 Task: Create Card Bug Fixes in Board Branding to Workspace Branding and Identity. Create Card Marketing Budget Review in Board Legal Documentation to Workspace Branding and Identity. Create Card Performance Optimization in Board Public Relations Event Planning and Execution to Workspace Branding and Identity
Action: Mouse moved to (120, 58)
Screenshot: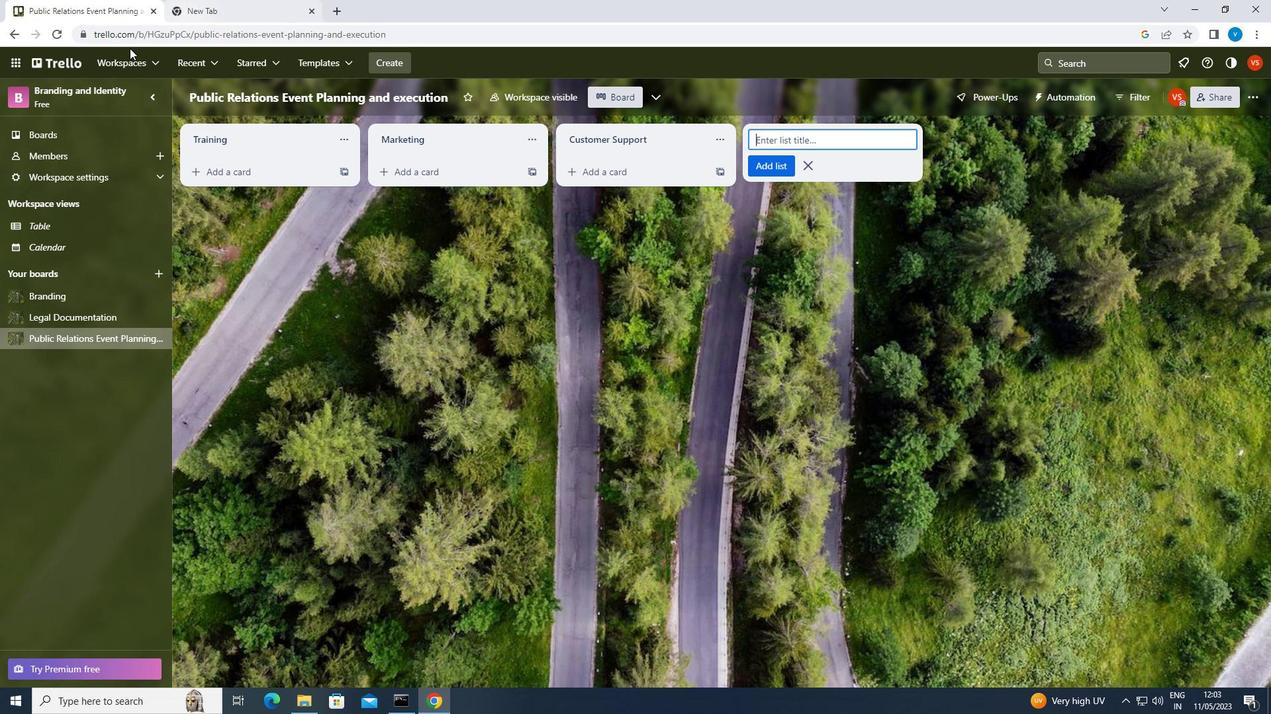 
Action: Mouse pressed left at (120, 58)
Screenshot: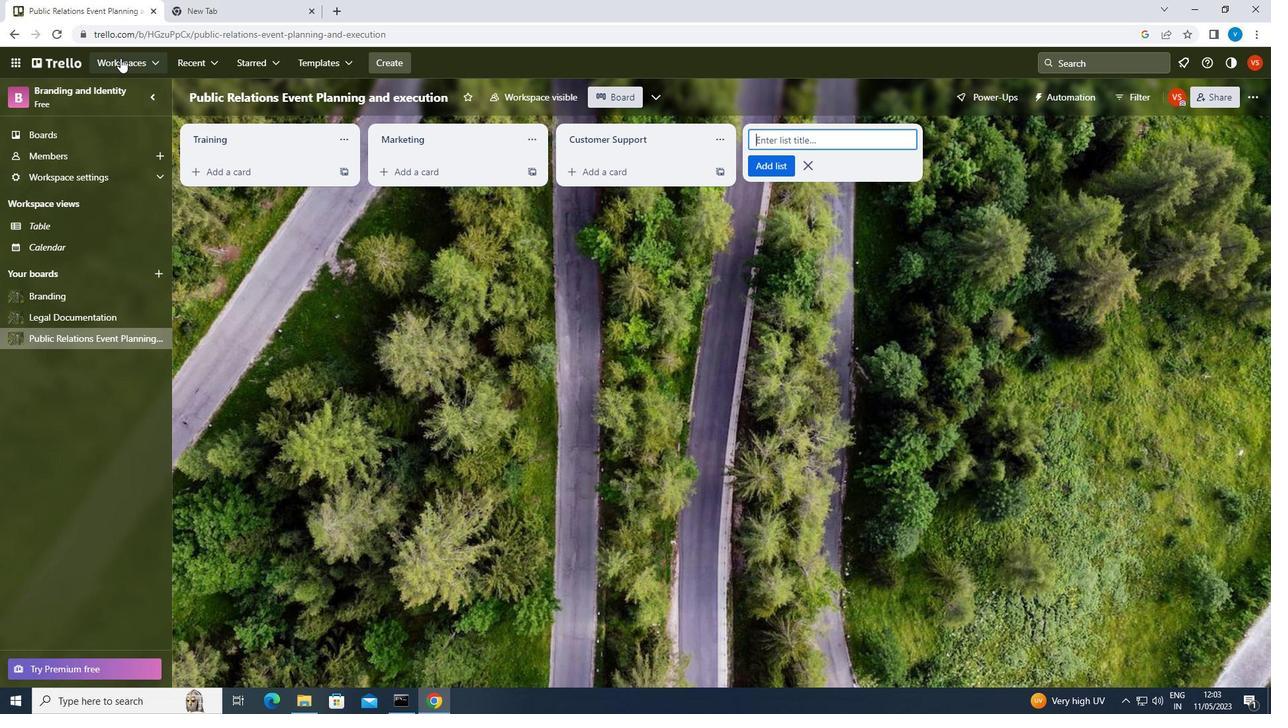 
Action: Mouse moved to (187, 281)
Screenshot: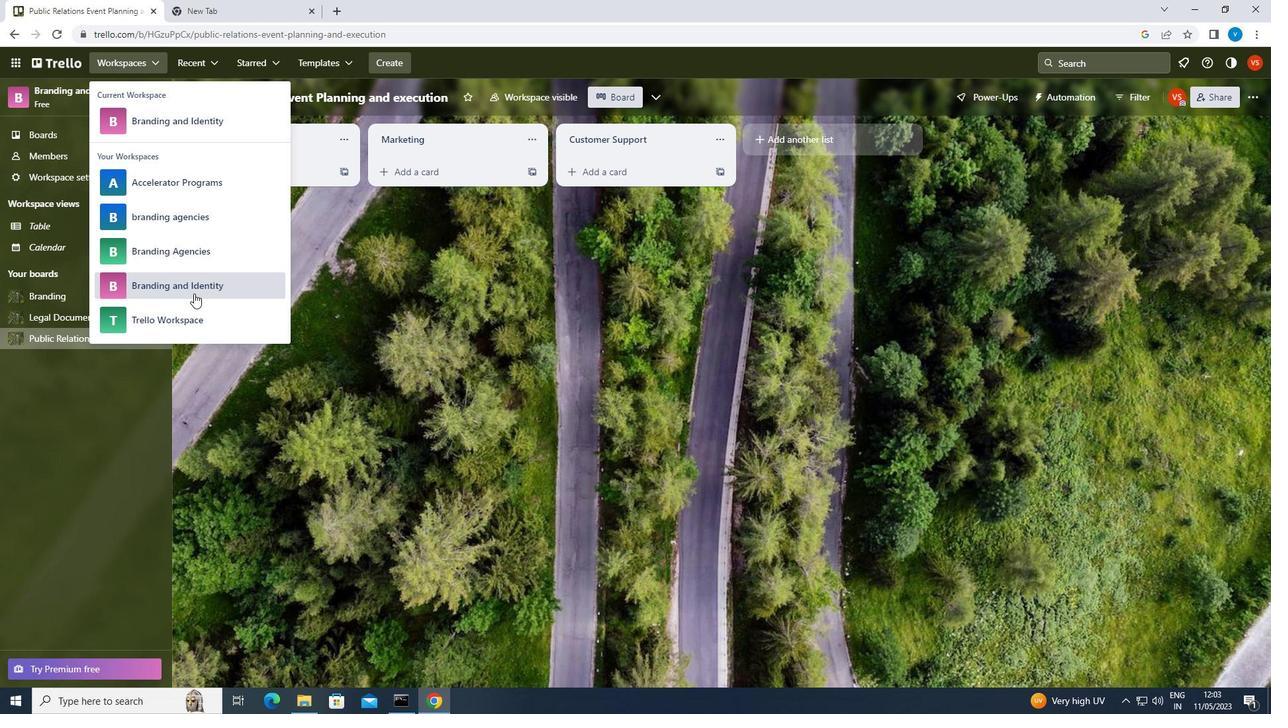 
Action: Mouse pressed left at (187, 281)
Screenshot: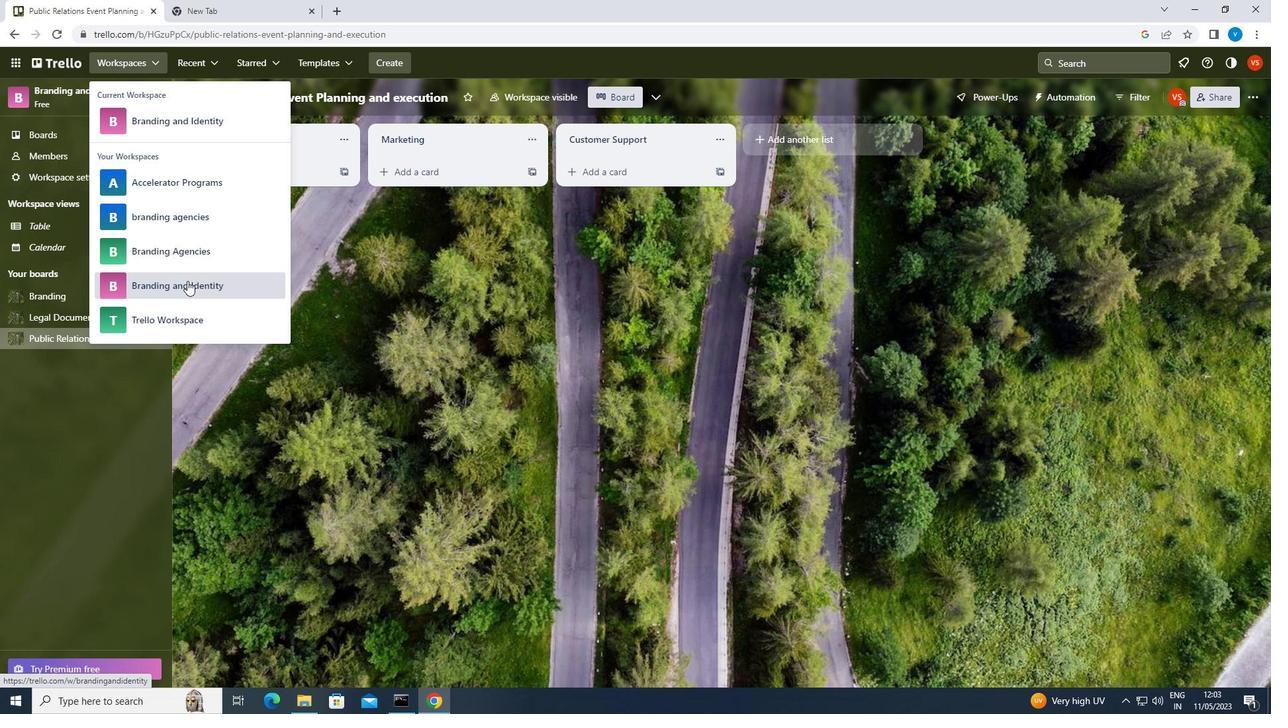 
Action: Mouse moved to (993, 554)
Screenshot: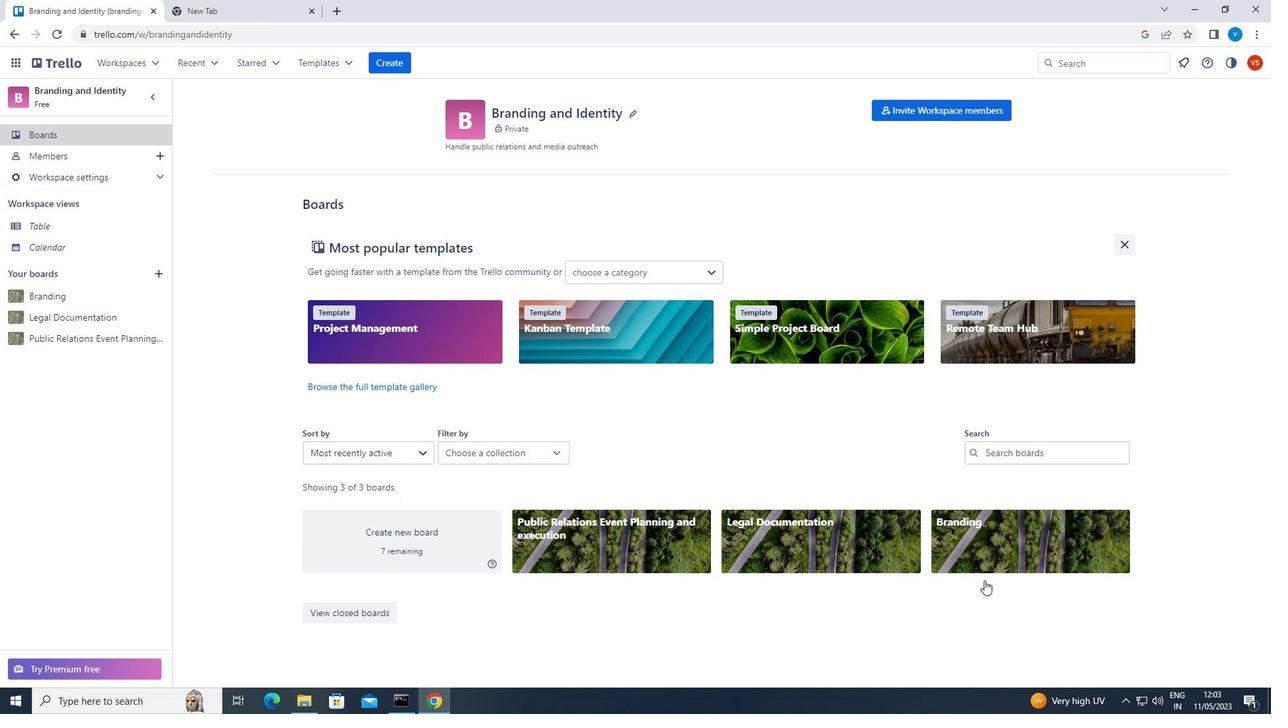 
Action: Mouse pressed left at (993, 554)
Screenshot: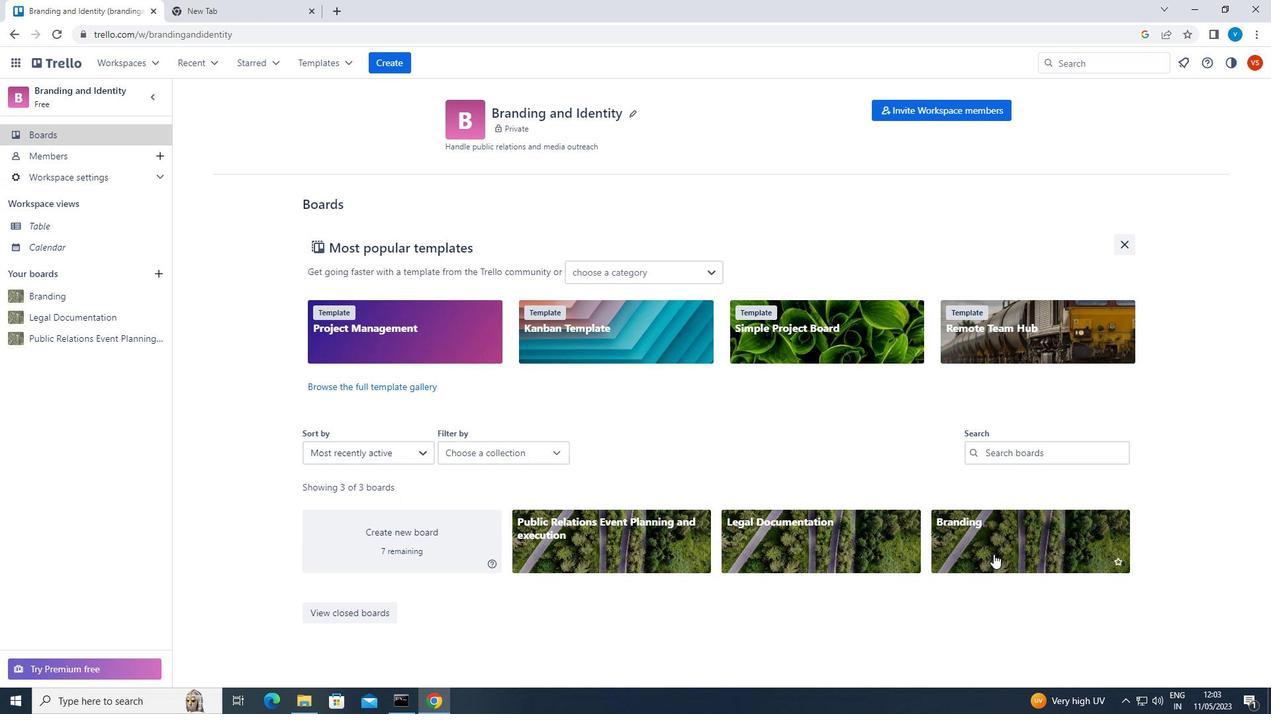 
Action: Mouse moved to (275, 179)
Screenshot: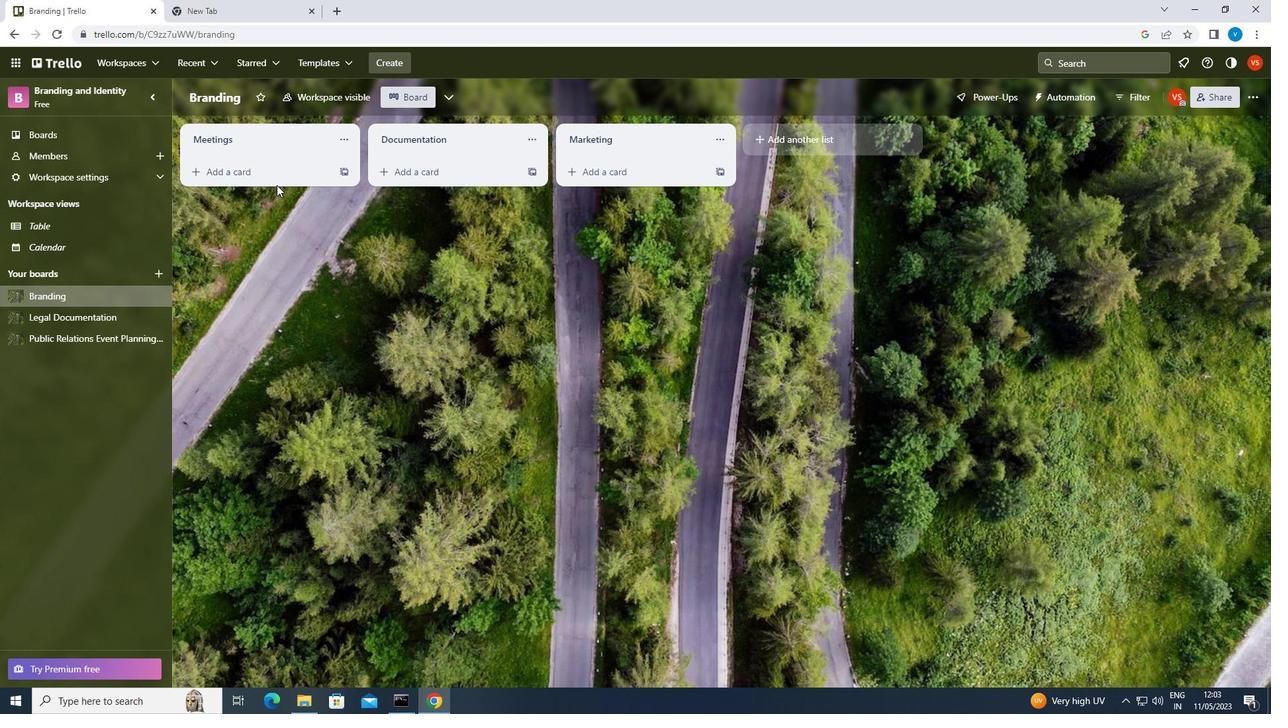 
Action: Mouse pressed left at (275, 179)
Screenshot: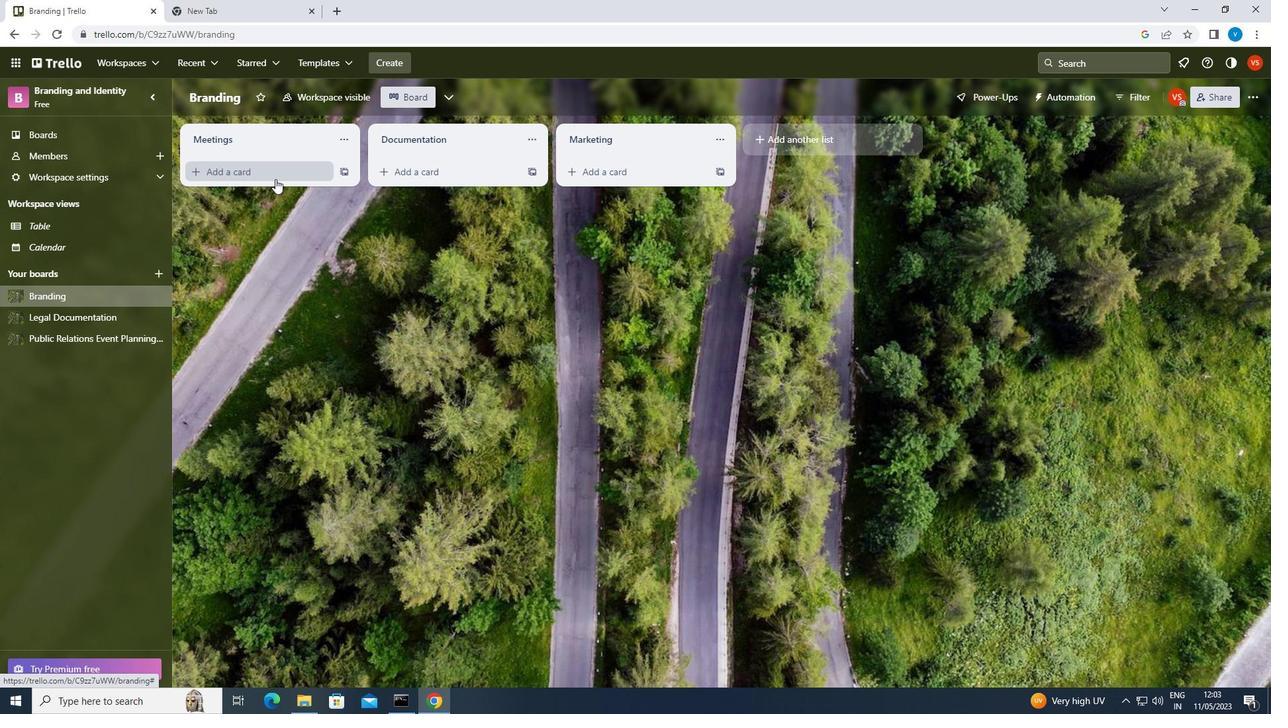
Action: Mouse moved to (271, 180)
Screenshot: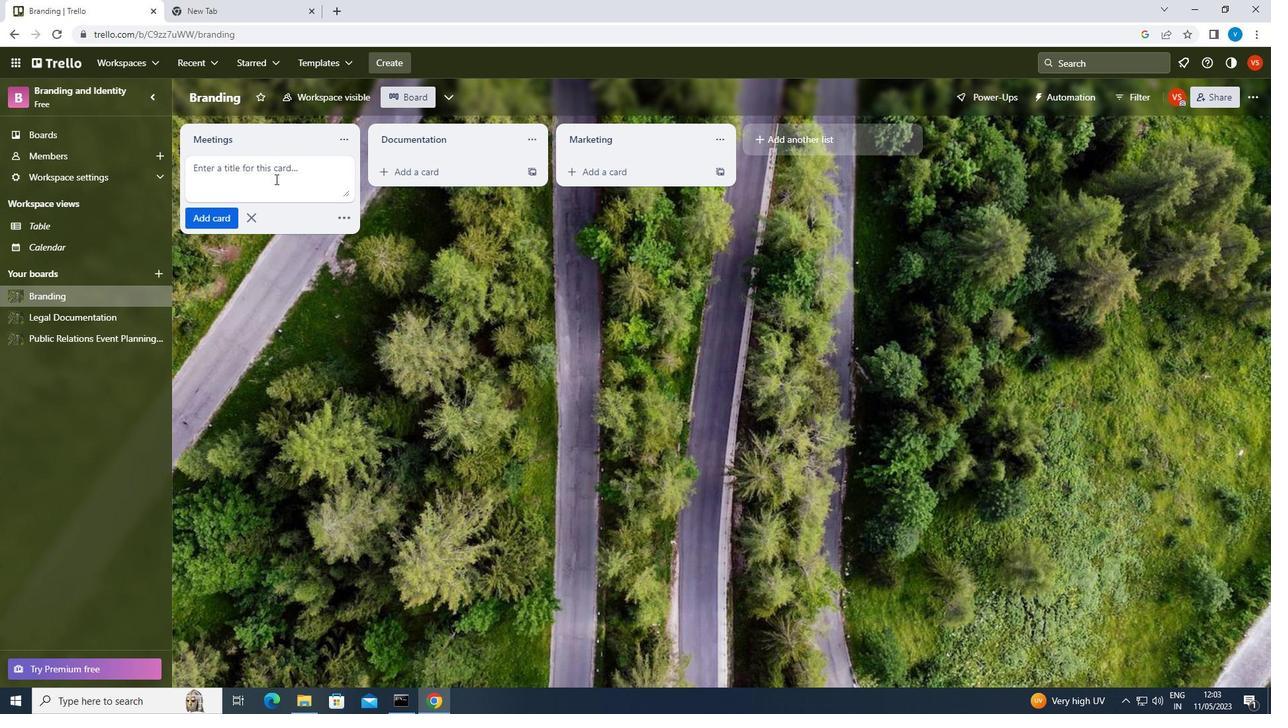 
Action: Key pressed <Key.shift>BUG<Key.space><Key.shift>FIXES<Key.enter>
Screenshot: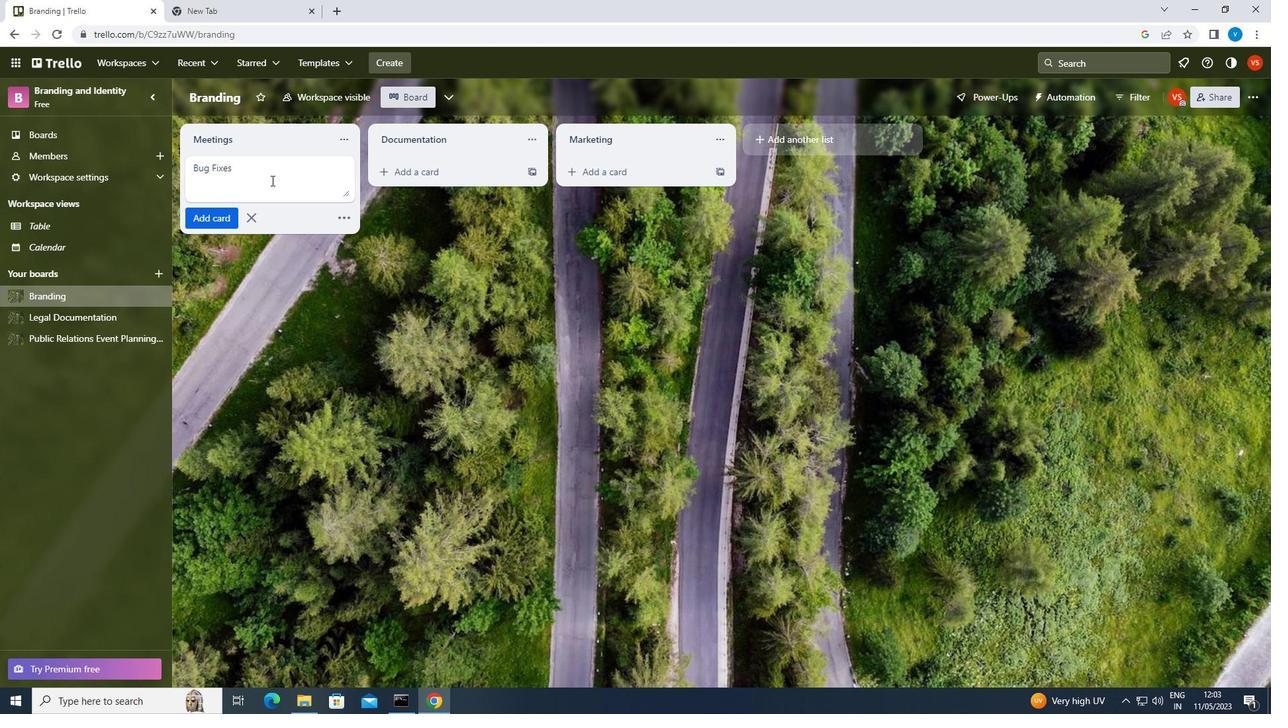 
Action: Mouse moved to (123, 56)
Screenshot: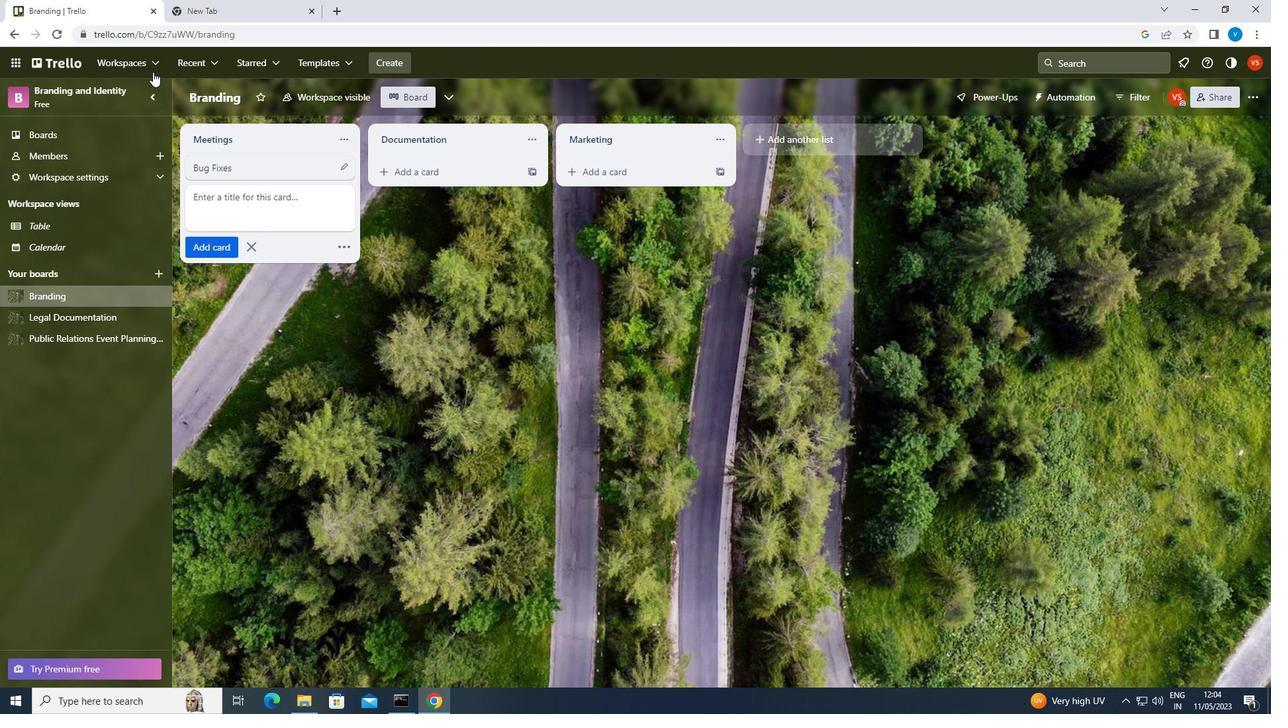 
Action: Mouse pressed left at (123, 56)
Screenshot: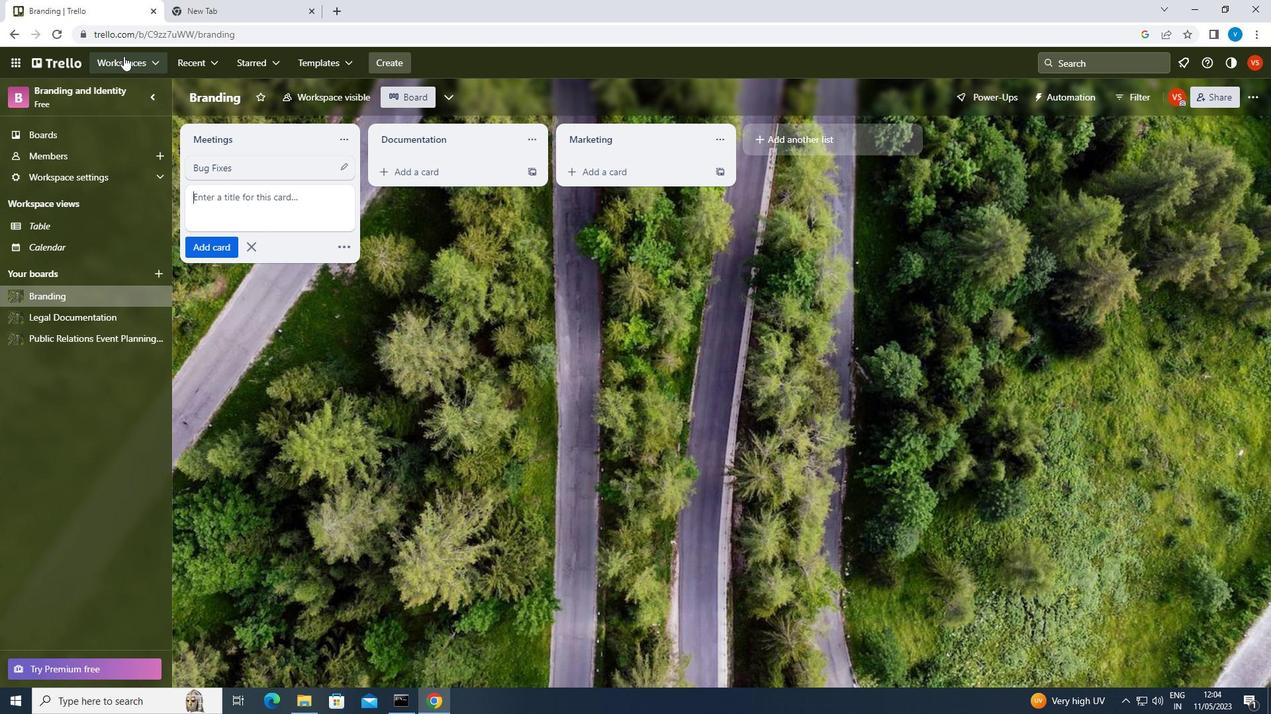 
Action: Mouse moved to (194, 283)
Screenshot: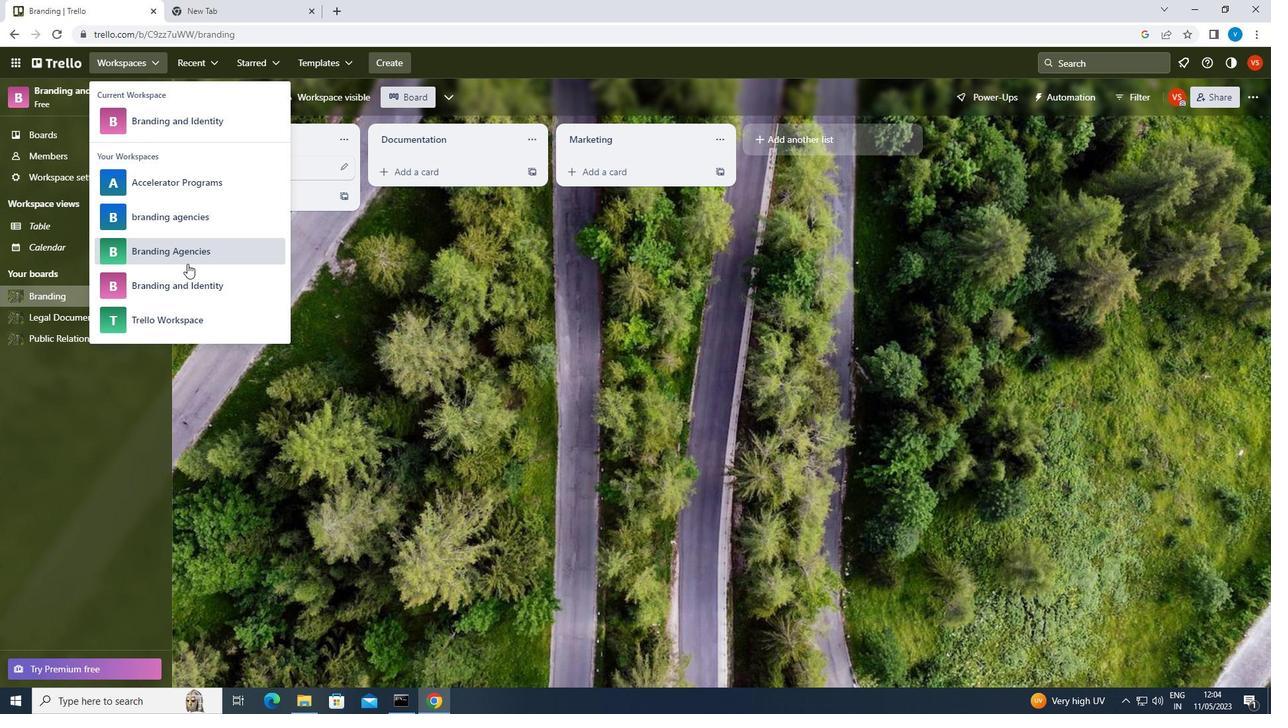 
Action: Mouse pressed left at (194, 283)
Screenshot: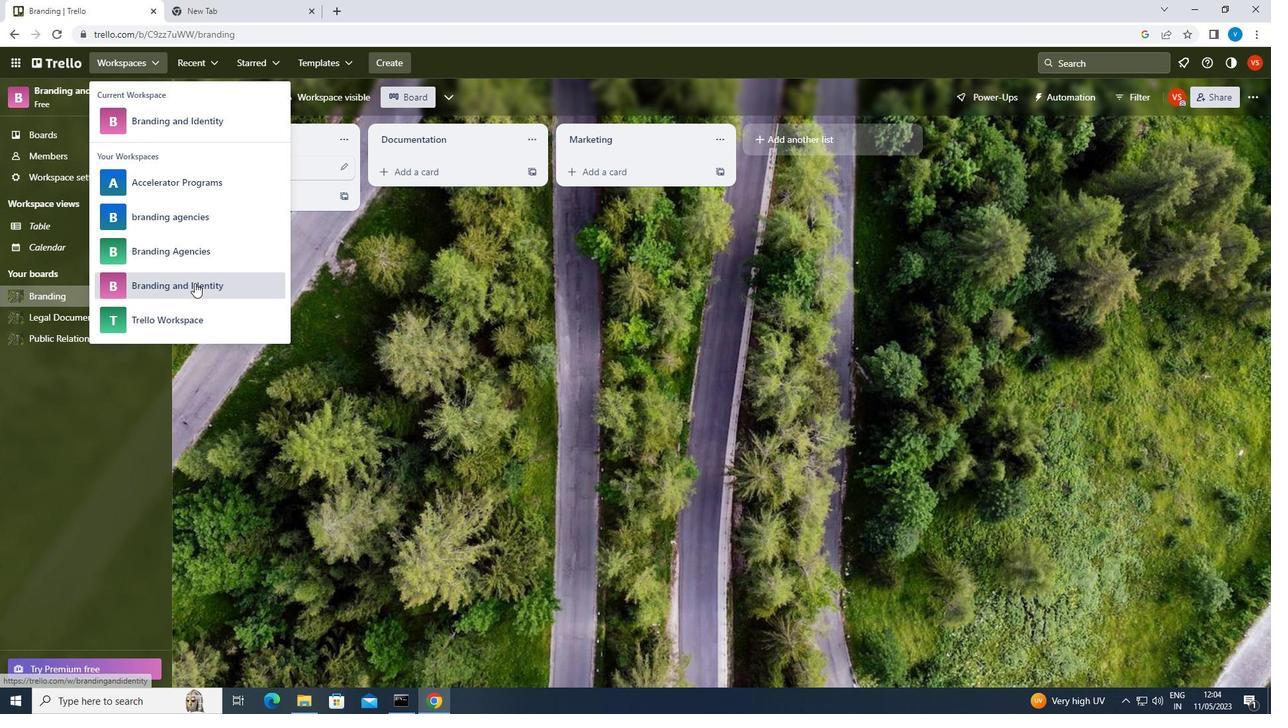 
Action: Mouse moved to (1016, 554)
Screenshot: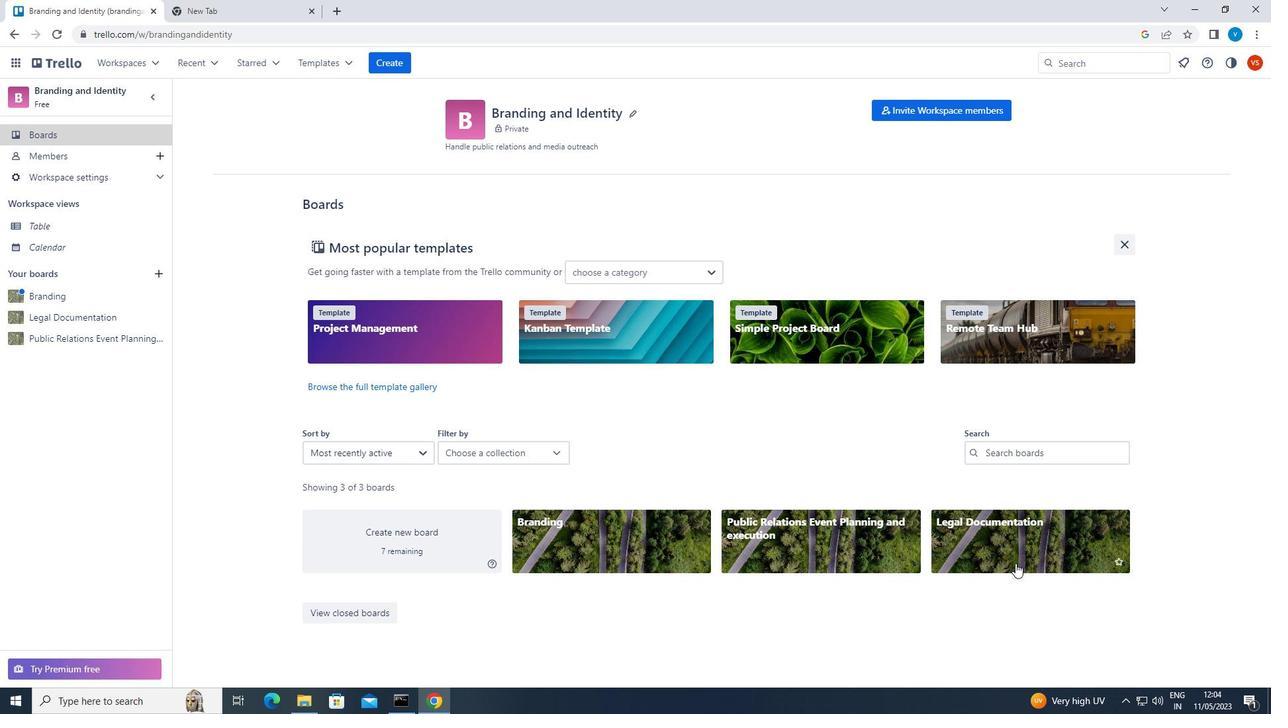
Action: Mouse pressed left at (1016, 554)
Screenshot: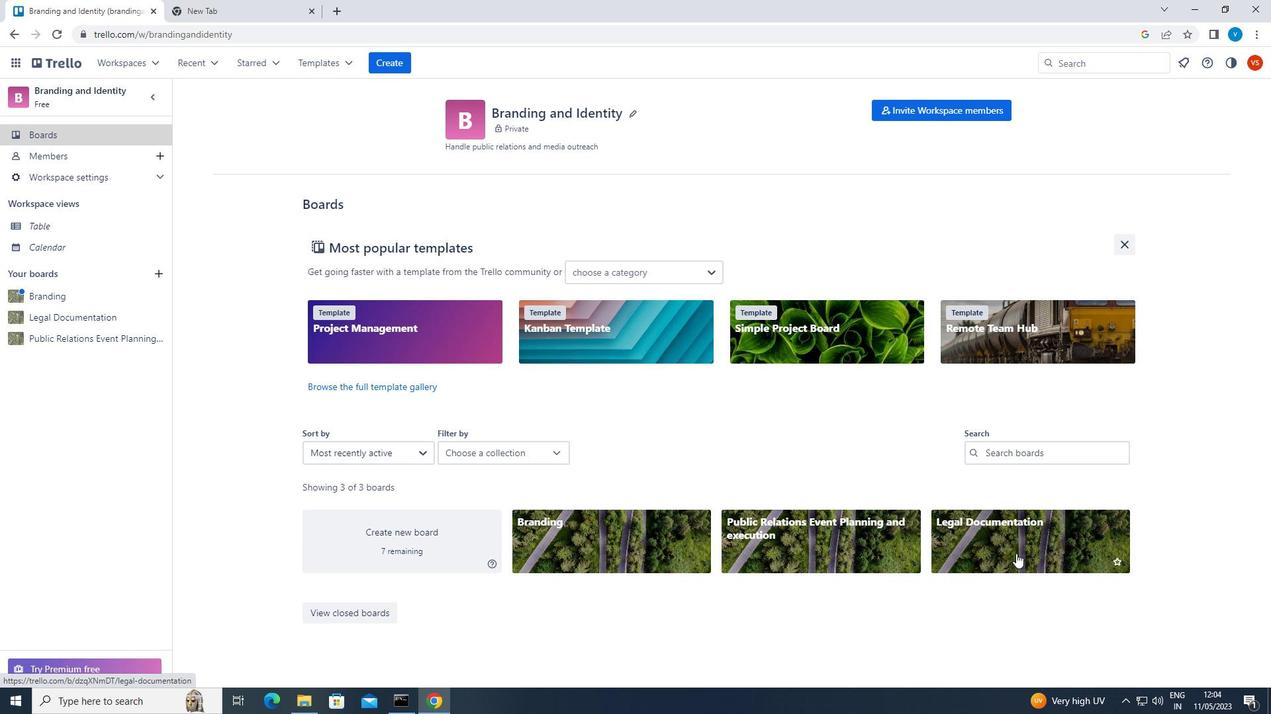 
Action: Mouse moved to (232, 171)
Screenshot: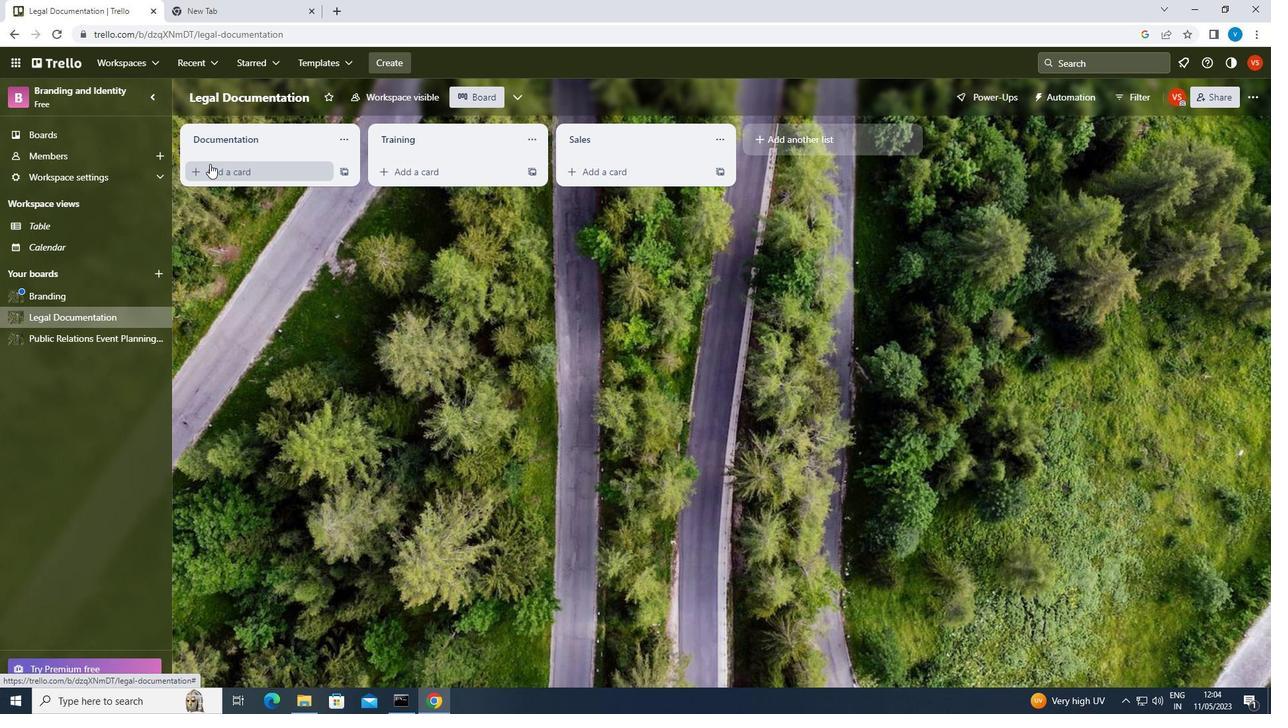 
Action: Mouse pressed left at (232, 171)
Screenshot: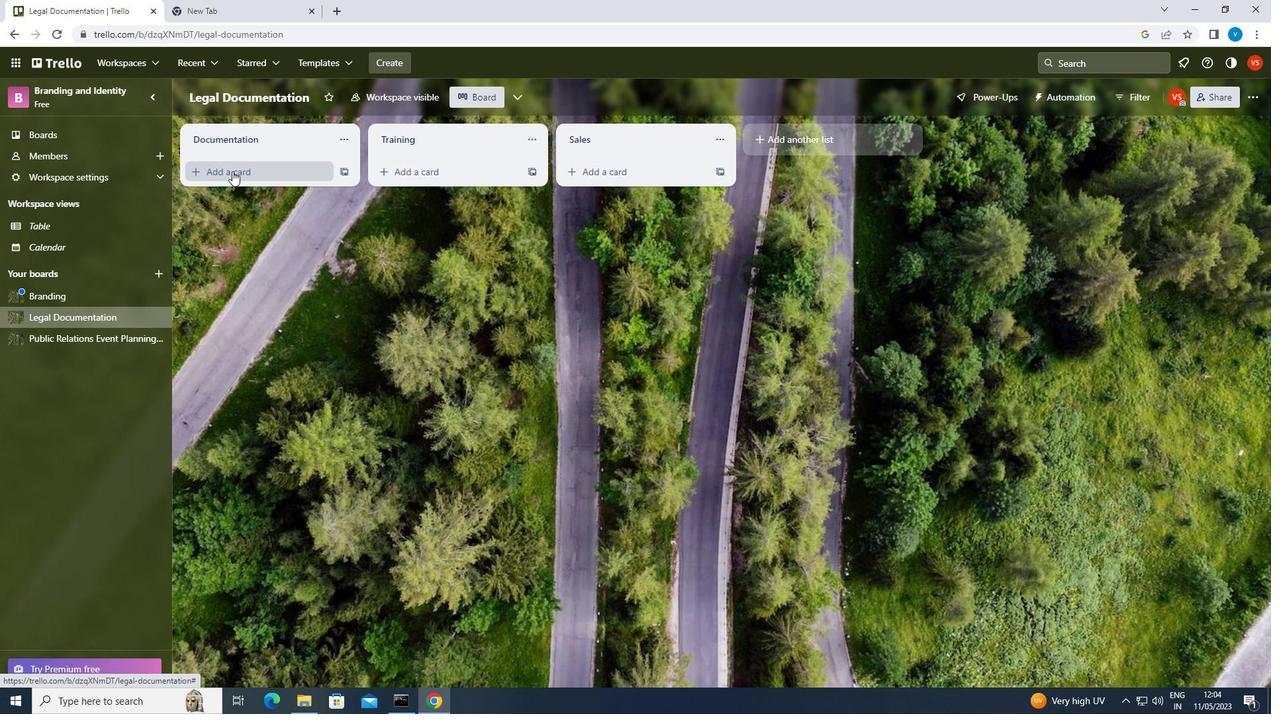 
Action: Key pressed <Key.shift>MARKETING<Key.space><Key.shift>BUDGET<Key.space><Key.shift><Key.shift>REVIEW<Key.enter>
Screenshot: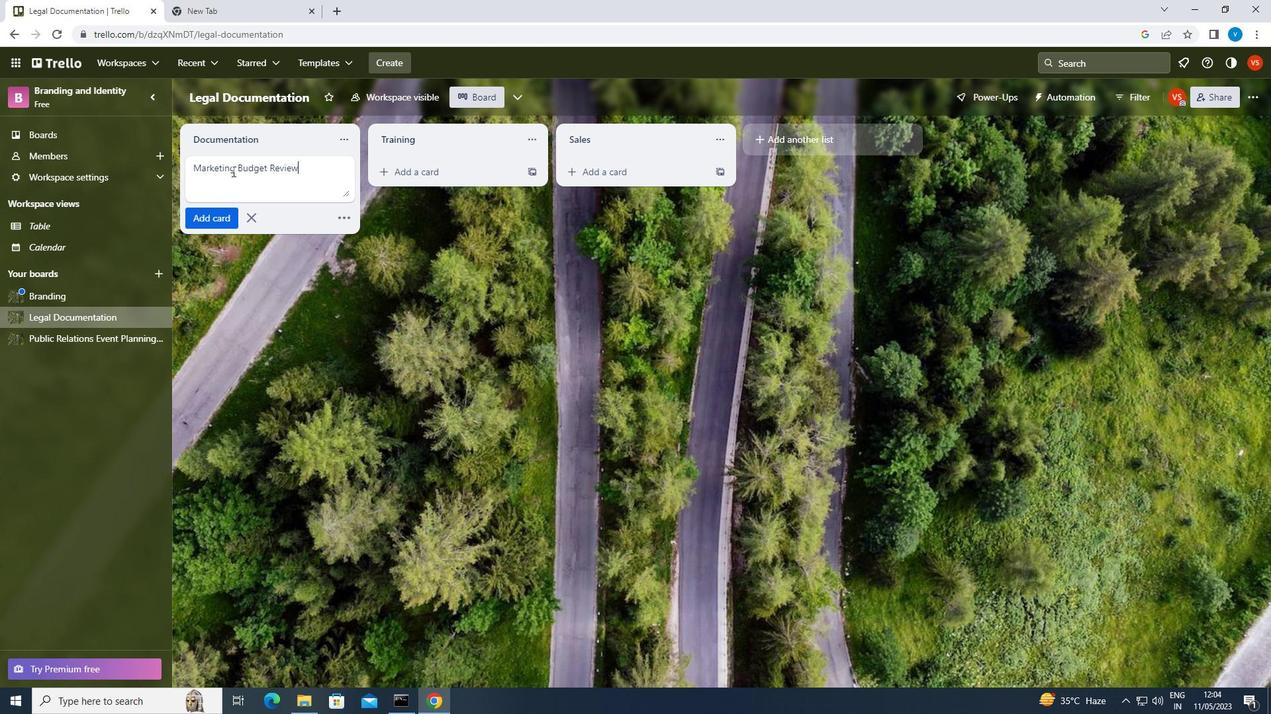
Action: Mouse moved to (133, 62)
Screenshot: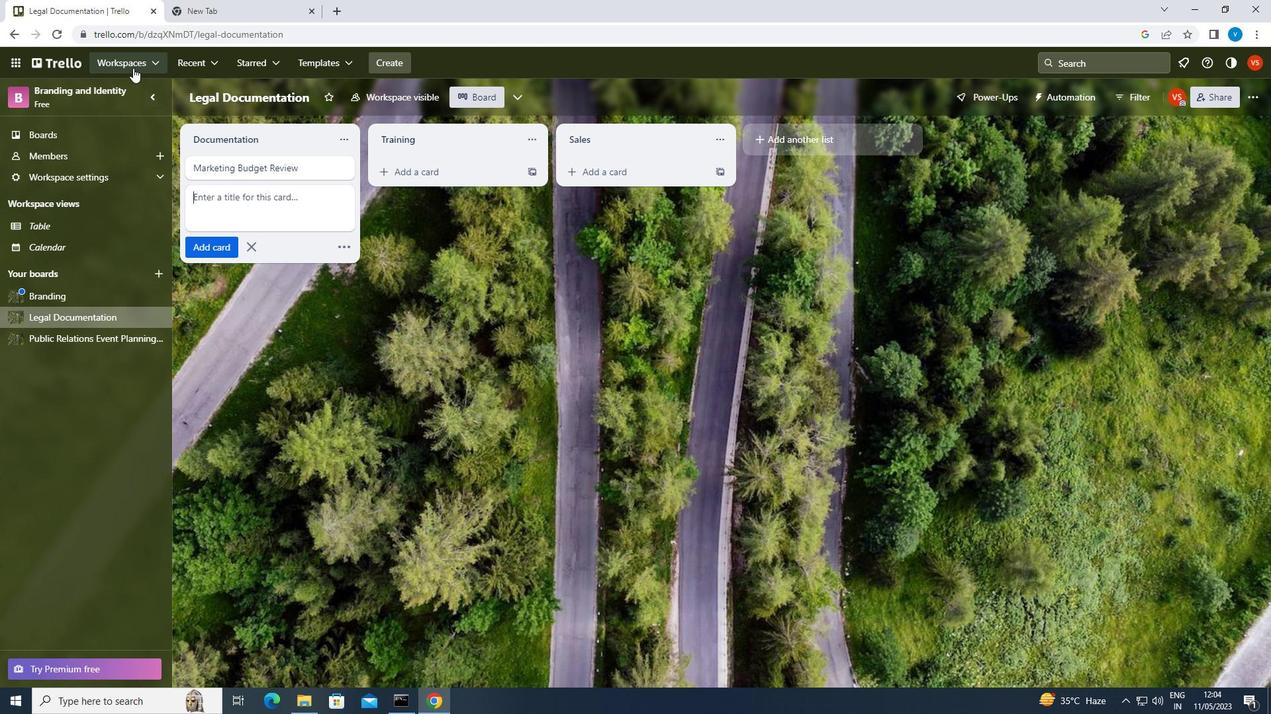 
Action: Mouse pressed left at (133, 62)
Screenshot: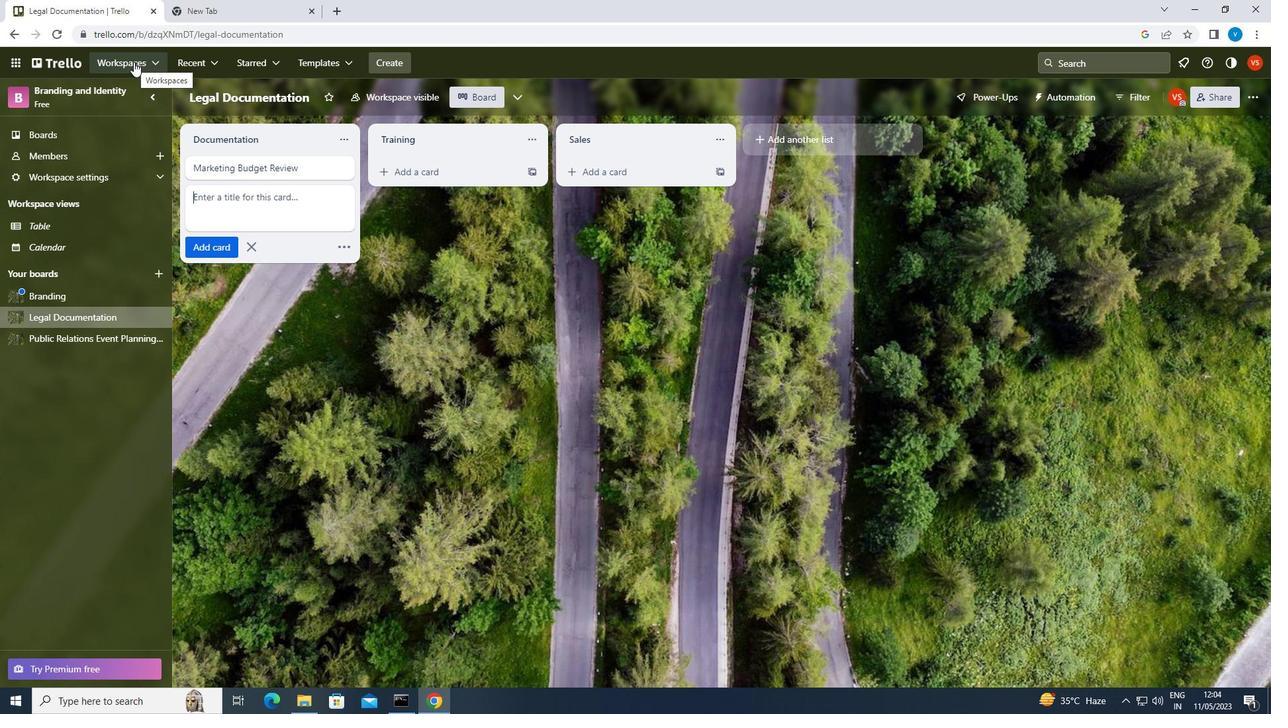 
Action: Mouse moved to (209, 278)
Screenshot: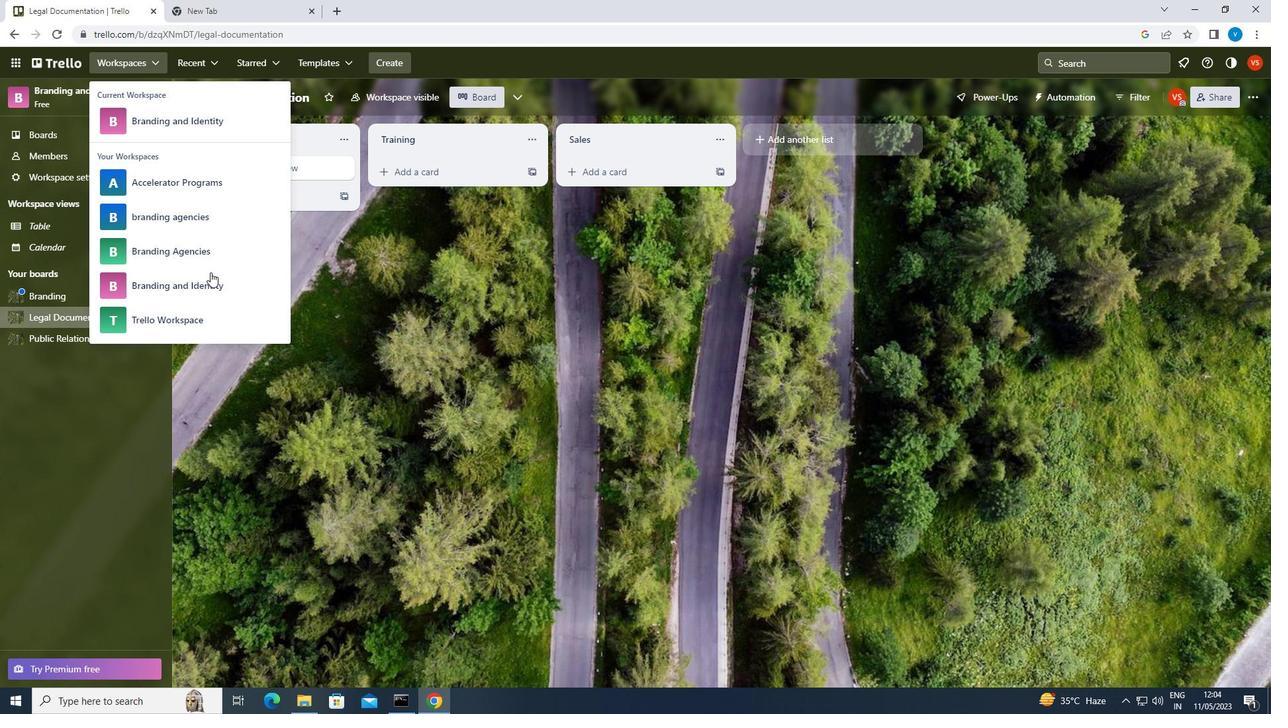 
Action: Mouse pressed left at (209, 278)
Screenshot: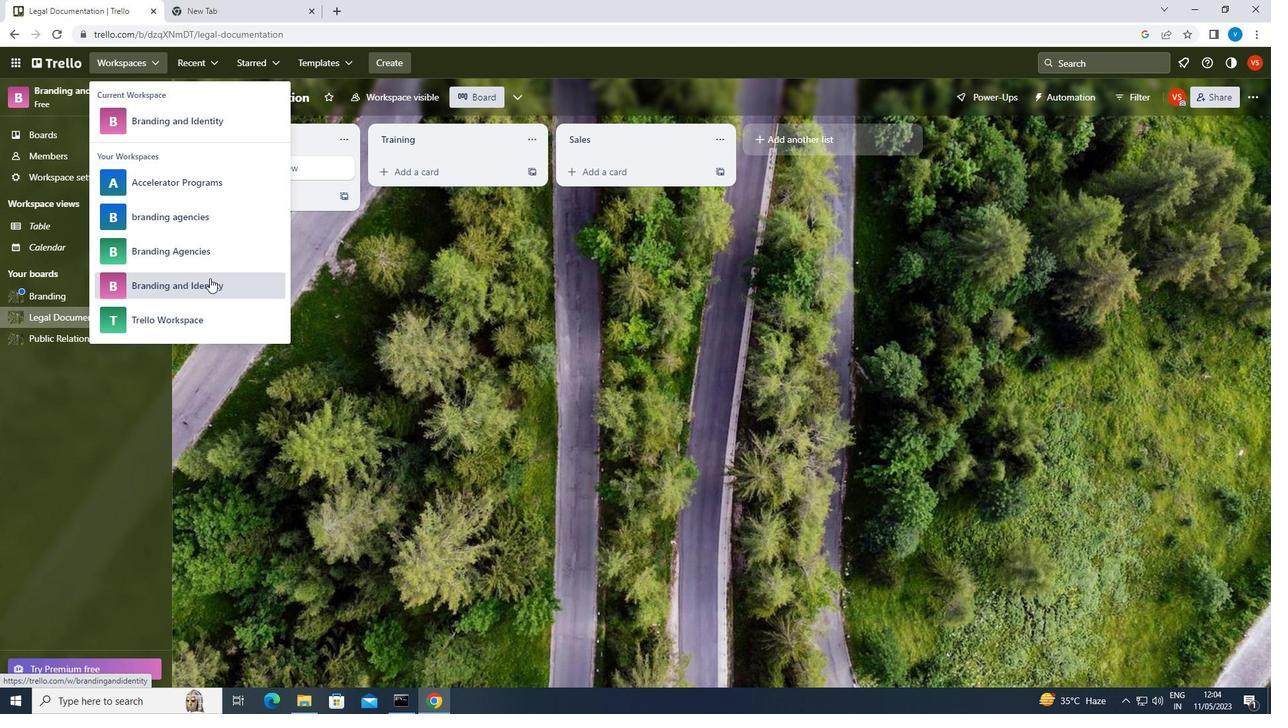 
Action: Mouse moved to (951, 540)
Screenshot: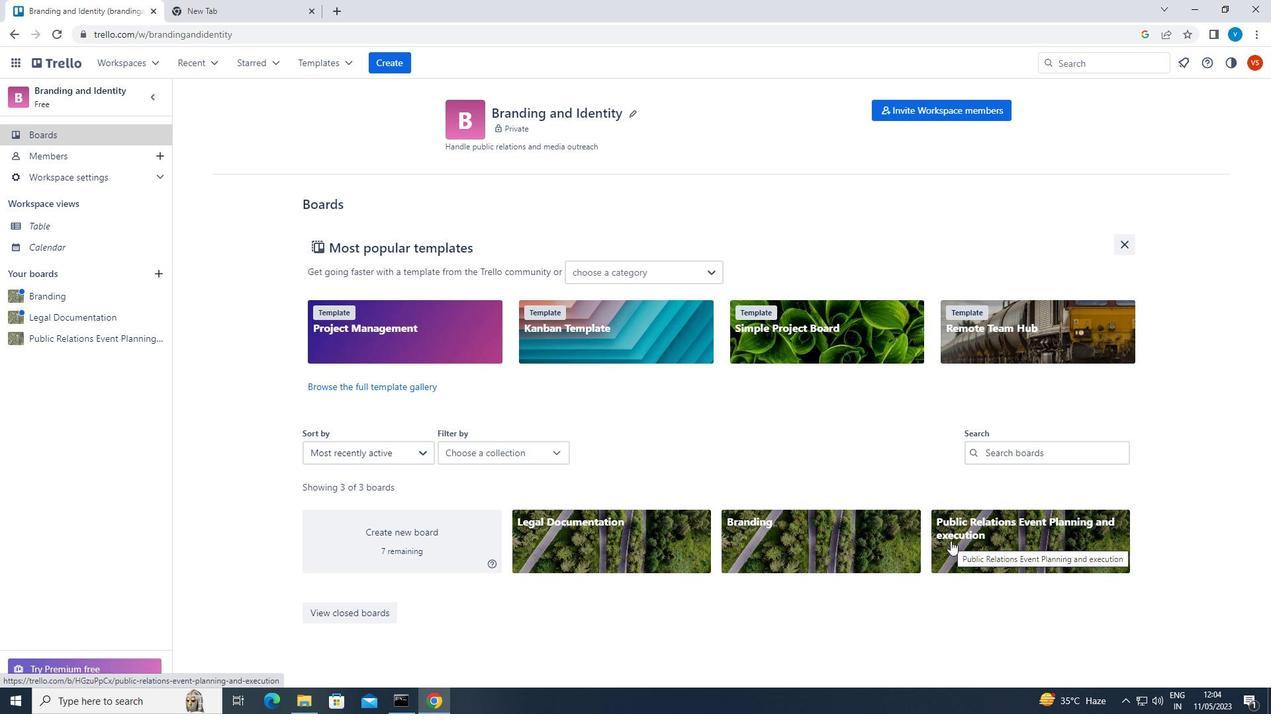
Action: Mouse pressed left at (951, 540)
Screenshot: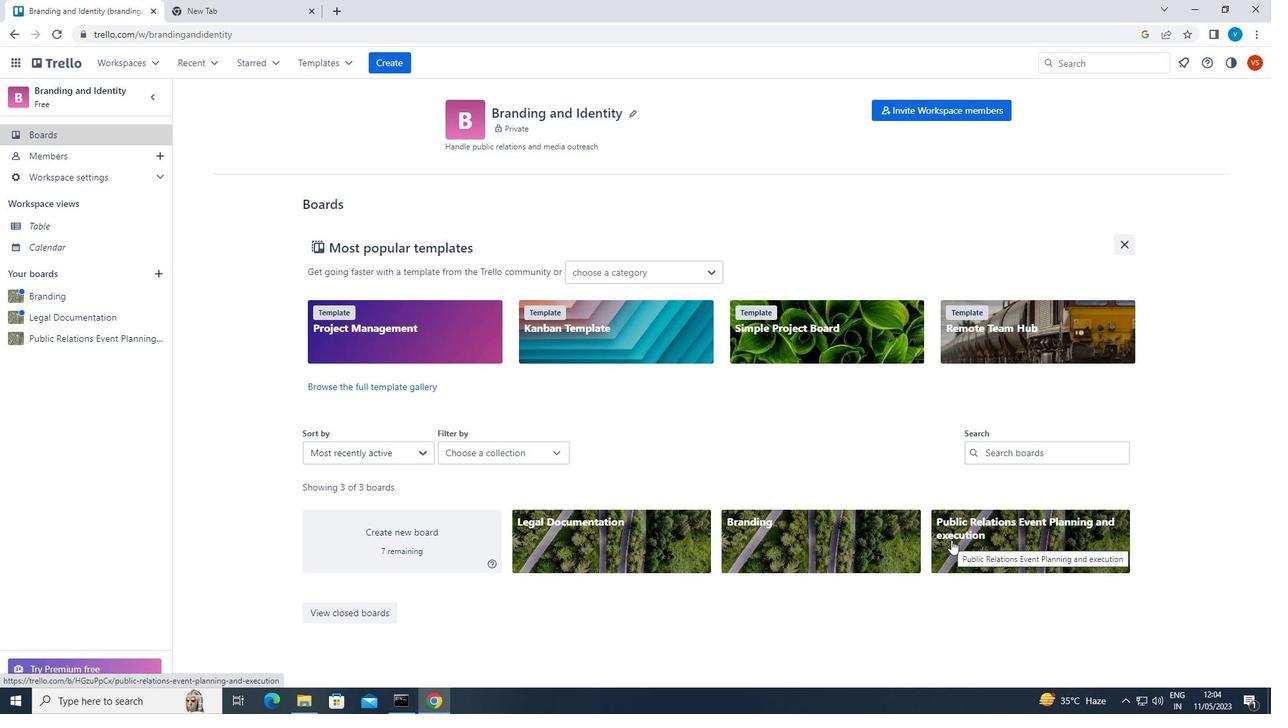 
Action: Mouse moved to (231, 174)
Screenshot: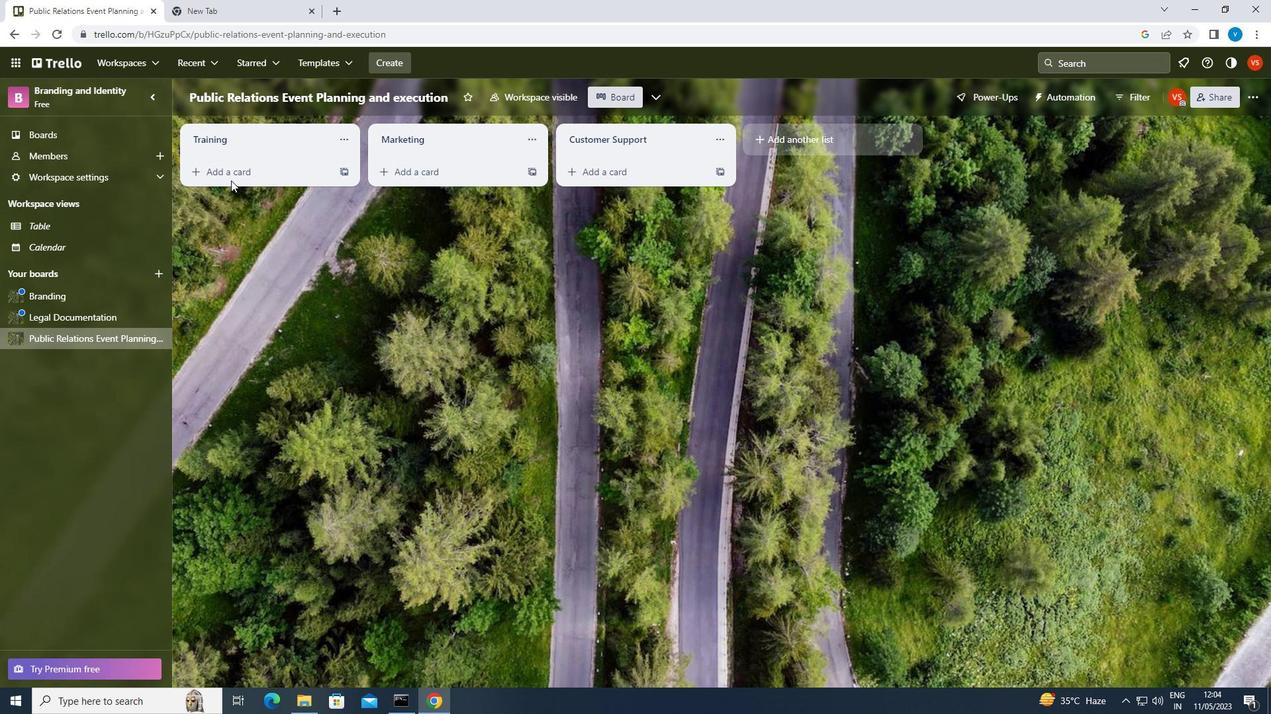 
Action: Mouse pressed left at (231, 174)
Screenshot: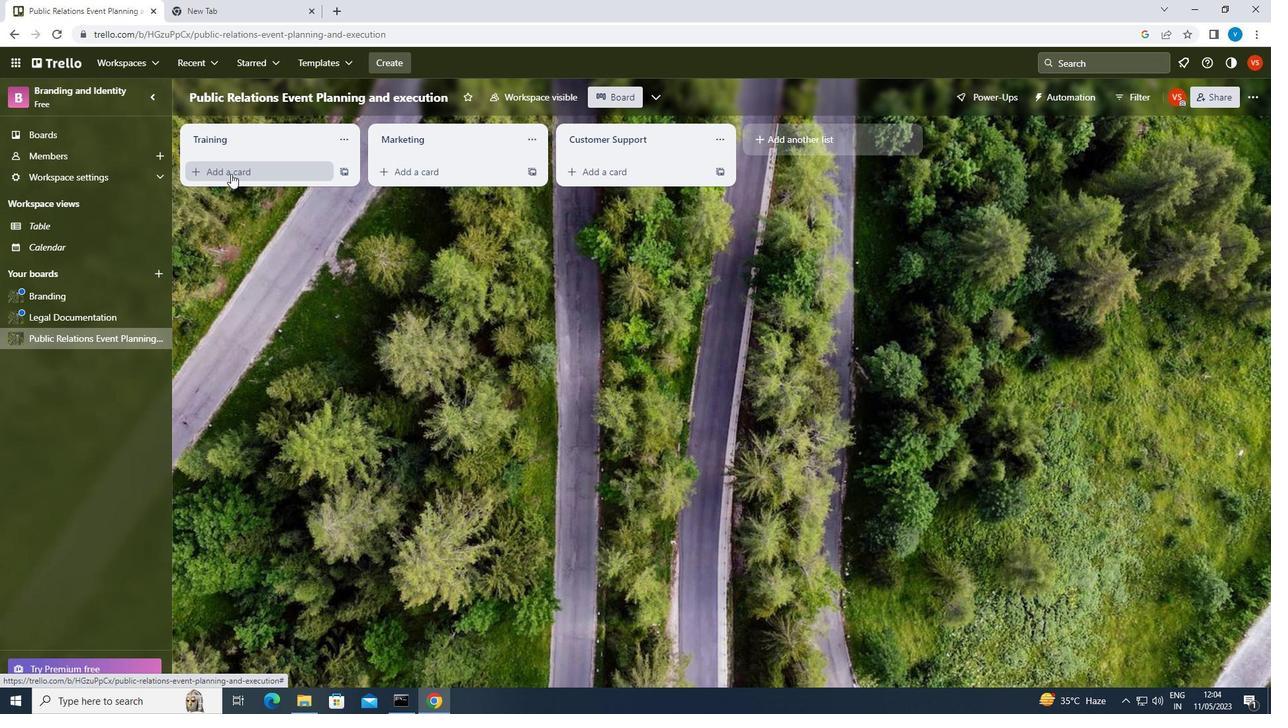 
Action: Key pressed <Key.shift>PERFORMANCE<Key.space><Key.shift><Key.shift><Key.shift><Key.shift><Key.shift>OPTIMIZATION<Key.enter>
Screenshot: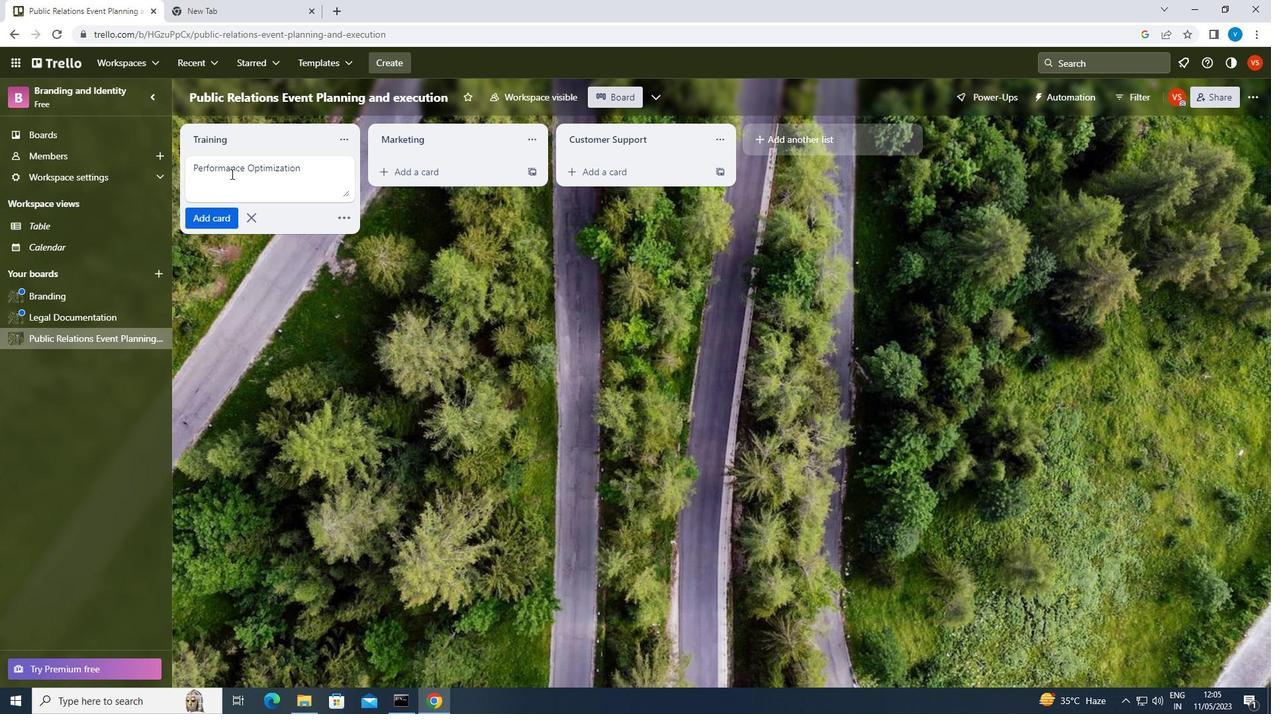 
